 Task: Enable the notifications in the lightning experience and salesforce mobile app
Action: Mouse moved to (234, 178)
Screenshot: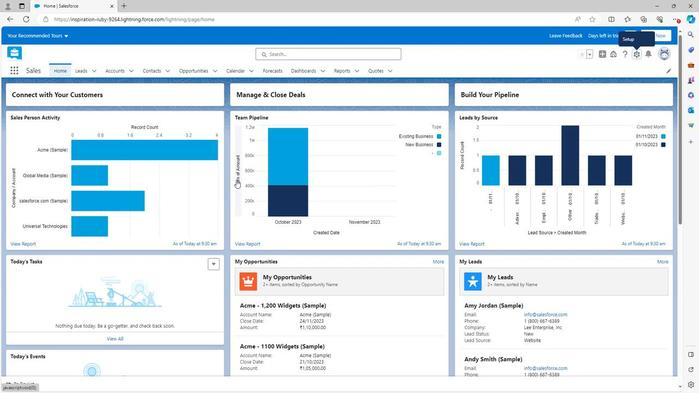 
Action: Mouse scrolled (234, 178) with delta (0, 0)
Screenshot: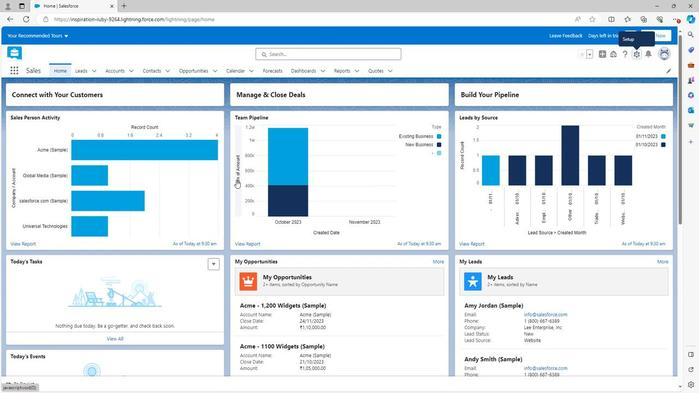 
Action: Mouse scrolled (234, 178) with delta (0, 0)
Screenshot: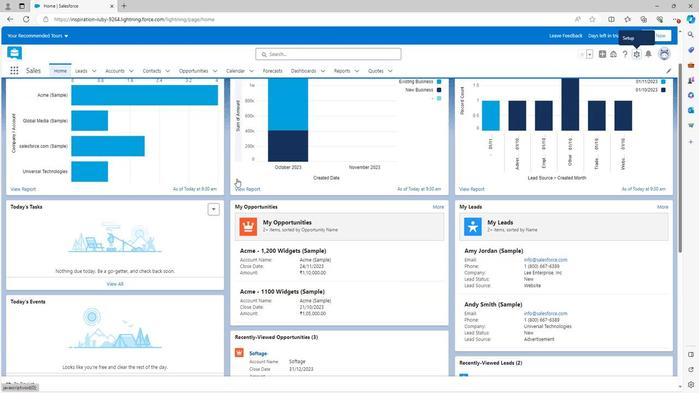 
Action: Mouse scrolled (234, 178) with delta (0, 0)
Screenshot: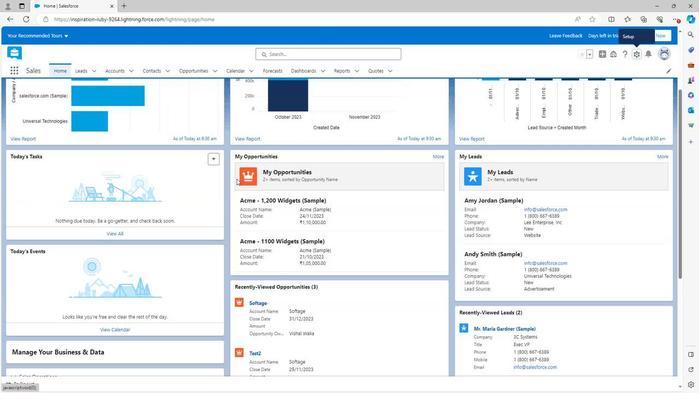 
Action: Mouse moved to (234, 178)
Screenshot: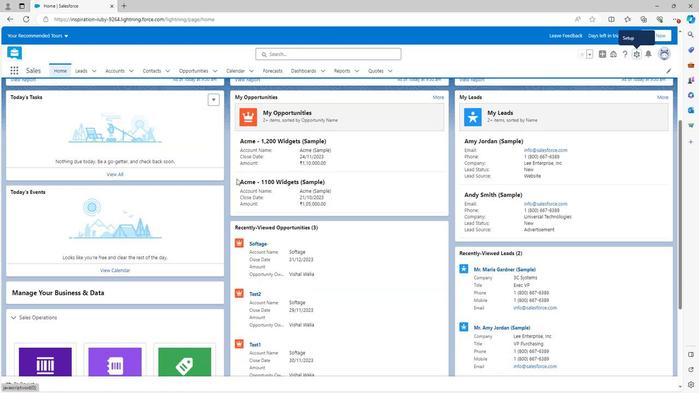 
Action: Mouse scrolled (234, 178) with delta (0, 0)
Screenshot: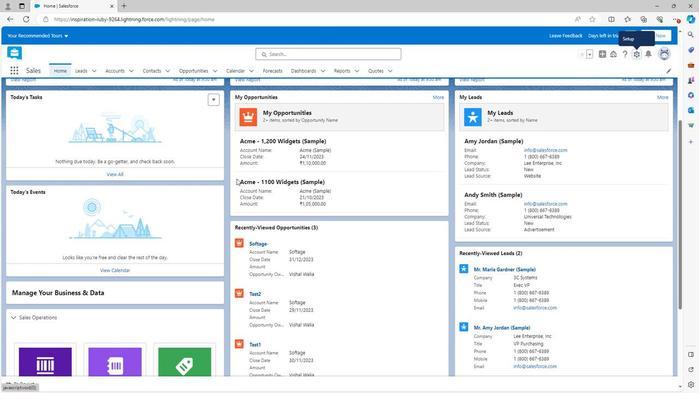
Action: Mouse scrolled (234, 178) with delta (0, 0)
Screenshot: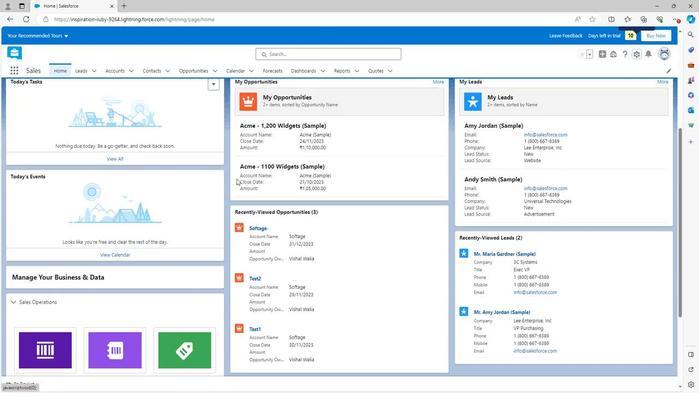 
Action: Mouse scrolled (234, 178) with delta (0, 0)
Screenshot: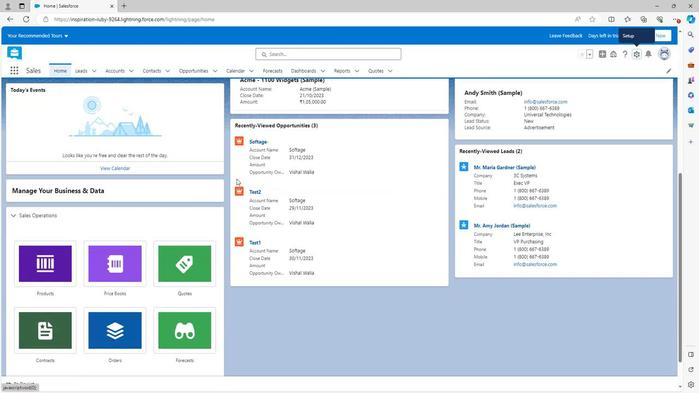
Action: Mouse scrolled (234, 178) with delta (0, 0)
Screenshot: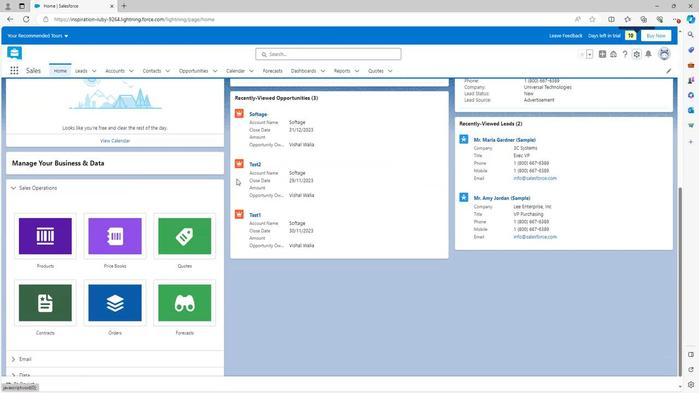 
Action: Mouse scrolled (234, 178) with delta (0, 0)
Screenshot: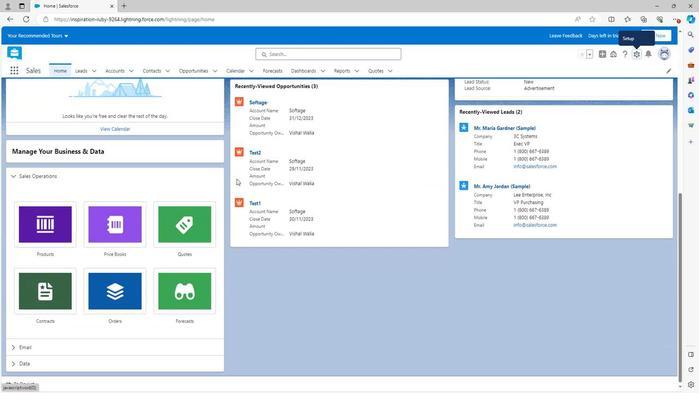 
Action: Mouse scrolled (234, 178) with delta (0, 0)
Screenshot: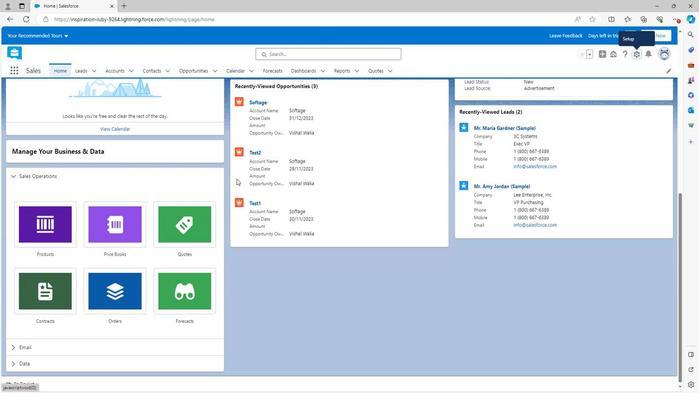 
Action: Mouse scrolled (234, 179) with delta (0, 0)
Screenshot: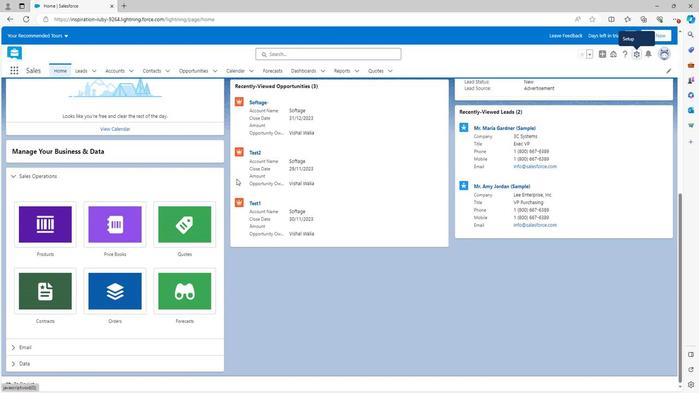 
Action: Mouse scrolled (234, 179) with delta (0, 0)
Screenshot: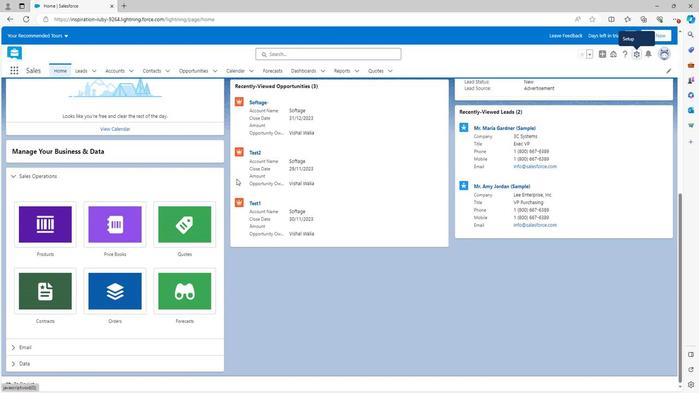 
Action: Mouse scrolled (234, 179) with delta (0, 0)
Screenshot: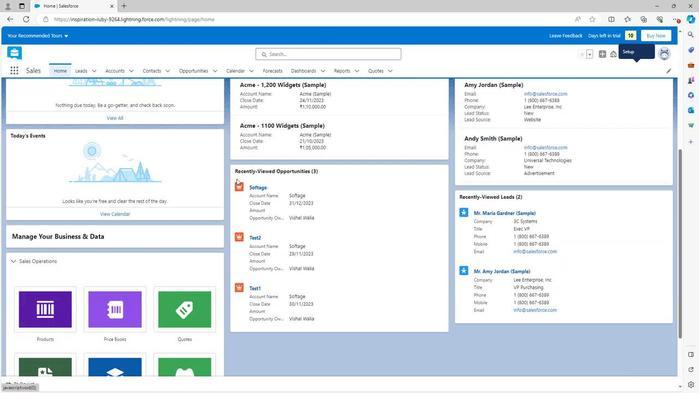 
Action: Mouse scrolled (234, 179) with delta (0, 0)
Screenshot: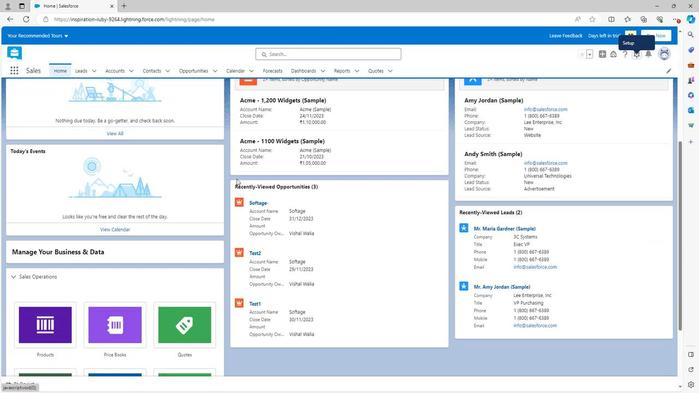 
Action: Mouse scrolled (234, 179) with delta (0, 0)
Screenshot: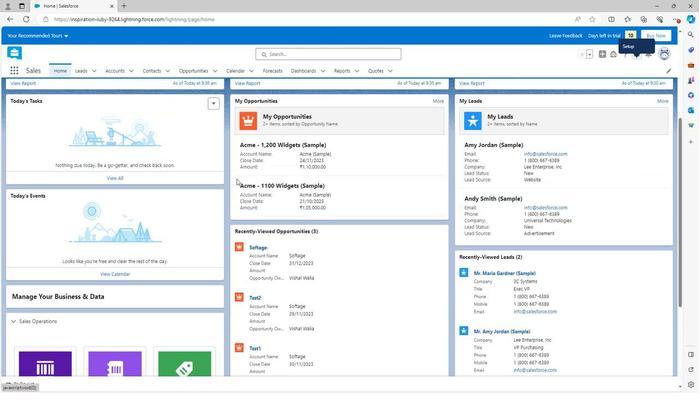 
Action: Mouse scrolled (234, 179) with delta (0, 0)
Screenshot: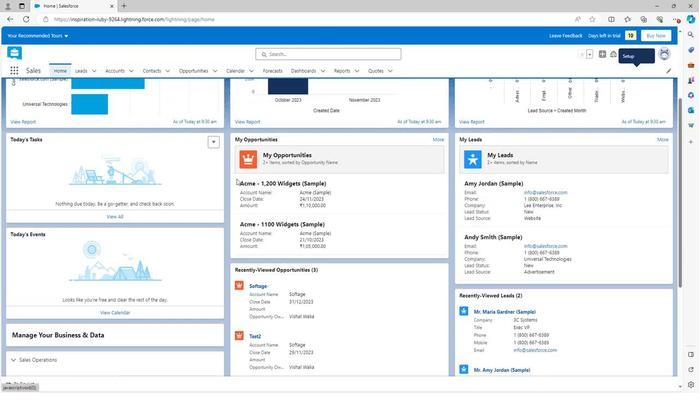 
Action: Mouse scrolled (234, 179) with delta (0, 0)
Screenshot: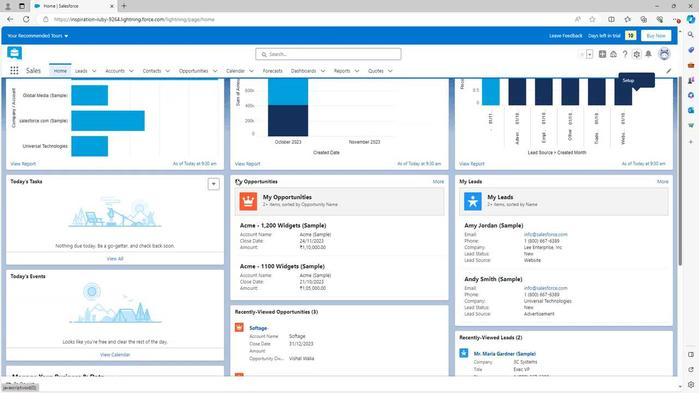 
Action: Mouse moved to (635, 53)
Screenshot: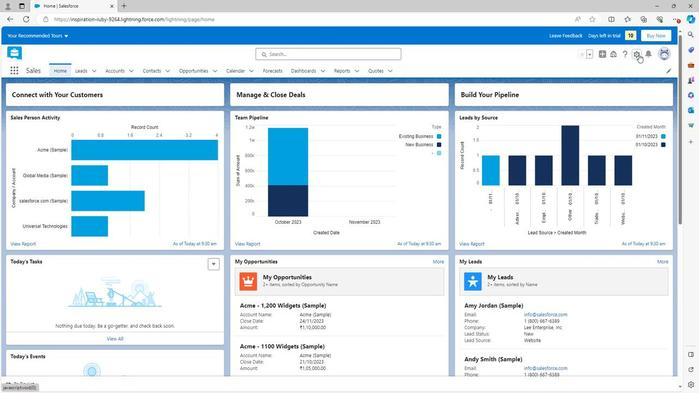 
Action: Mouse pressed left at (635, 53)
Screenshot: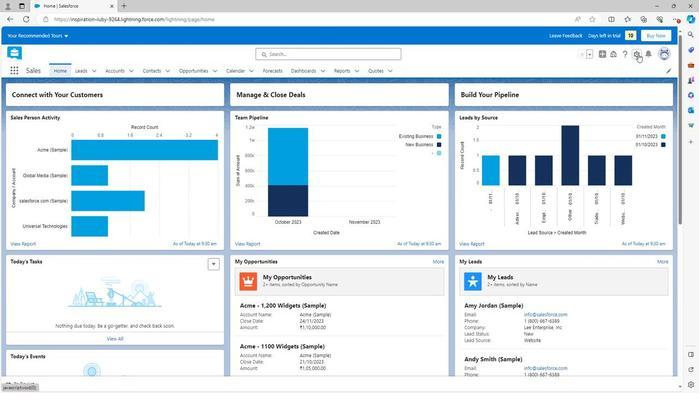 
Action: Mouse moved to (620, 73)
Screenshot: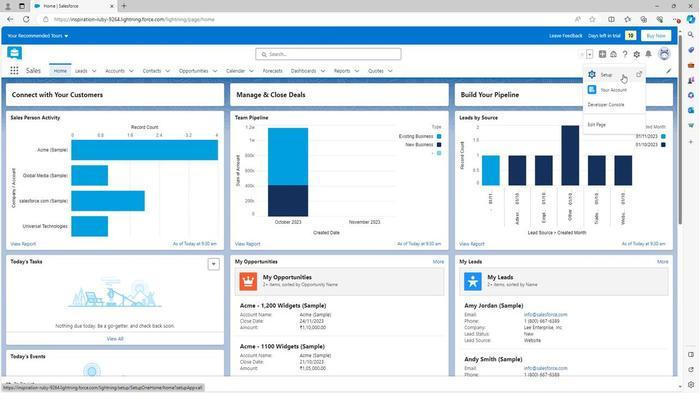 
Action: Mouse pressed left at (620, 73)
Screenshot: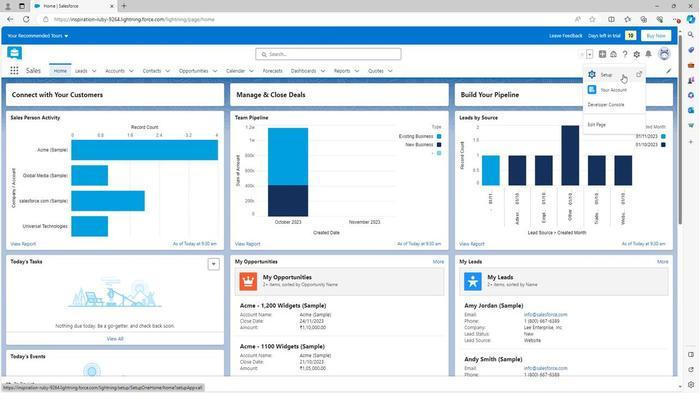 
Action: Mouse moved to (5, 273)
Screenshot: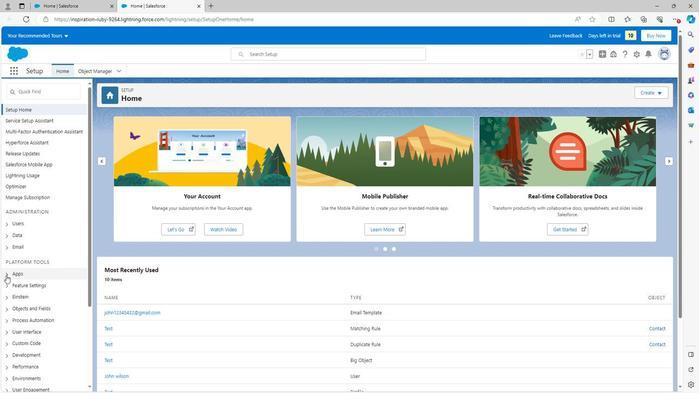 
Action: Mouse pressed left at (5, 273)
Screenshot: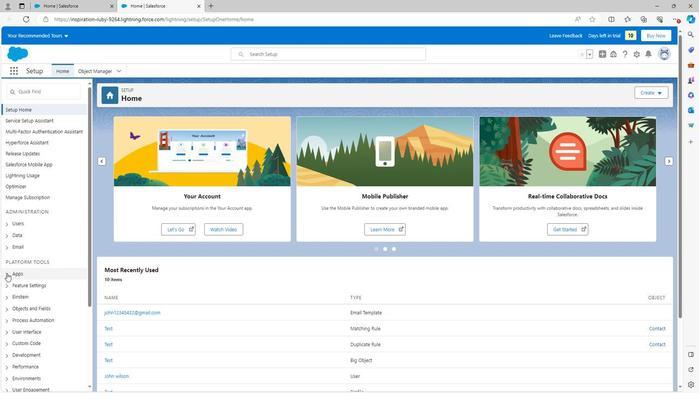 
Action: Mouse scrolled (5, 273) with delta (0, 0)
Screenshot: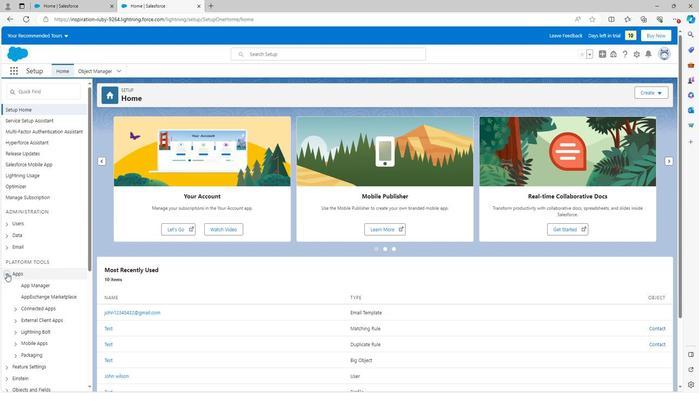 
Action: Mouse moved to (5, 273)
Screenshot: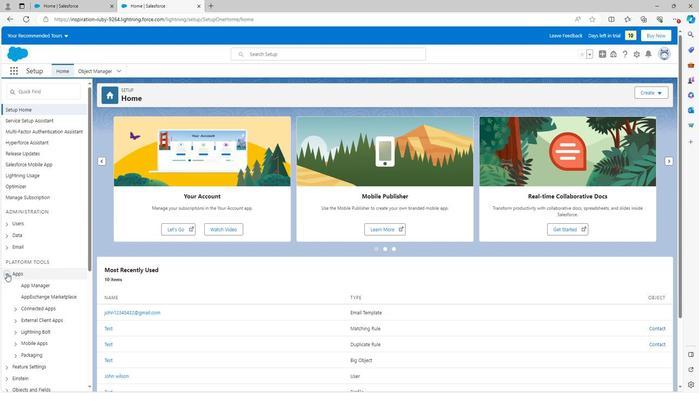 
Action: Mouse scrolled (5, 272) with delta (0, 0)
Screenshot: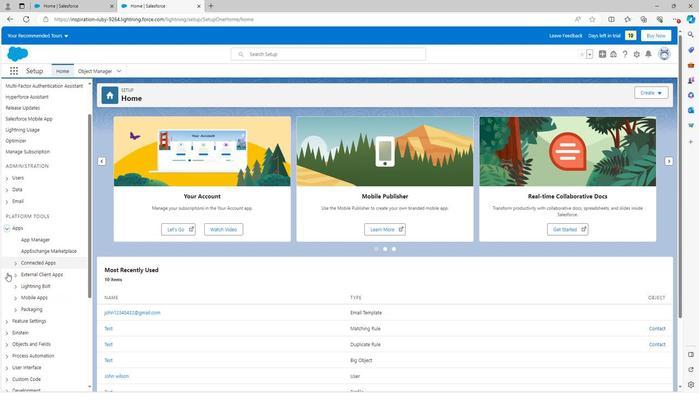 
Action: Mouse scrolled (5, 272) with delta (0, 0)
Screenshot: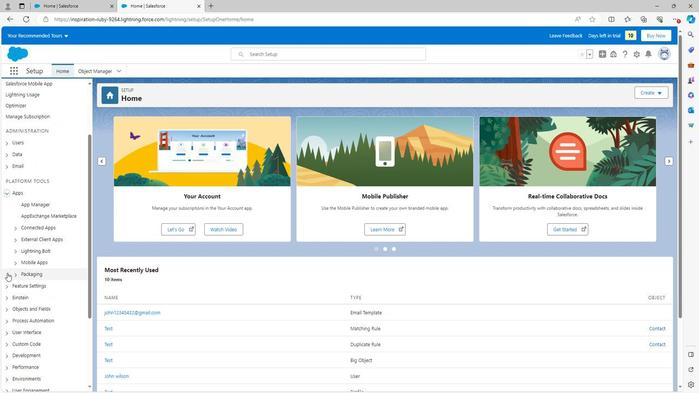 
Action: Mouse moved to (13, 202)
Screenshot: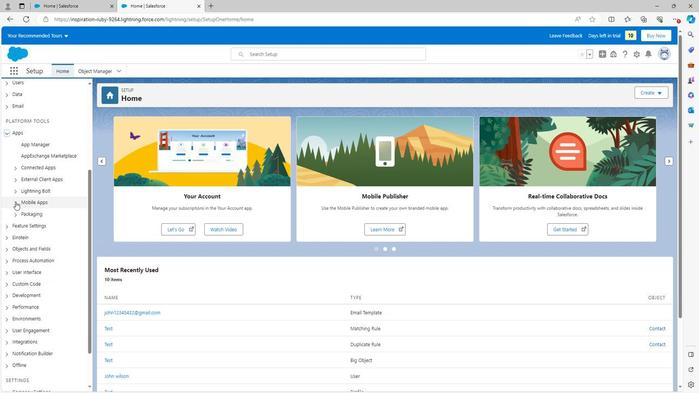 
Action: Mouse pressed left at (13, 202)
Screenshot: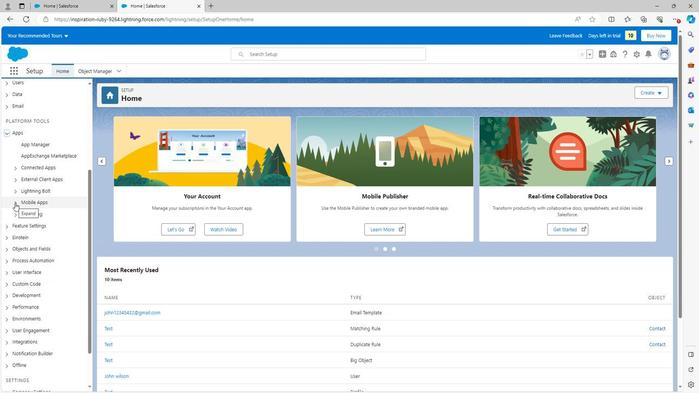 
Action: Mouse moved to (18, 213)
Screenshot: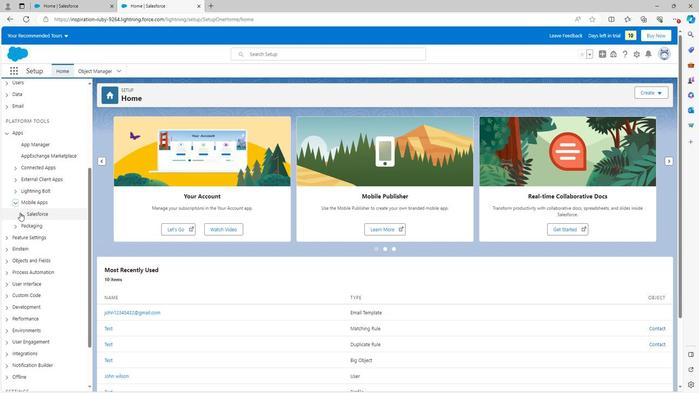 
Action: Mouse pressed left at (18, 213)
Screenshot: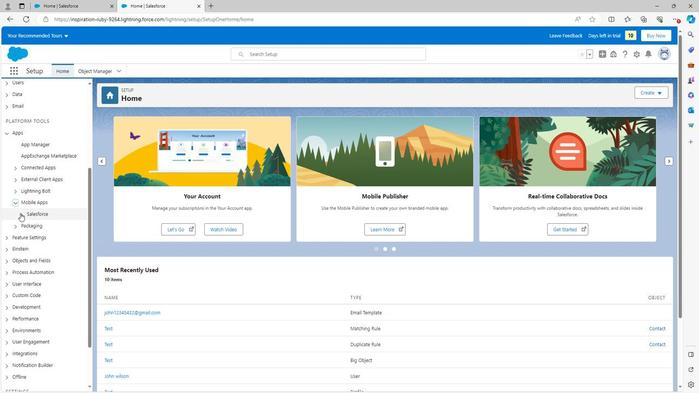 
Action: Mouse moved to (44, 249)
Screenshot: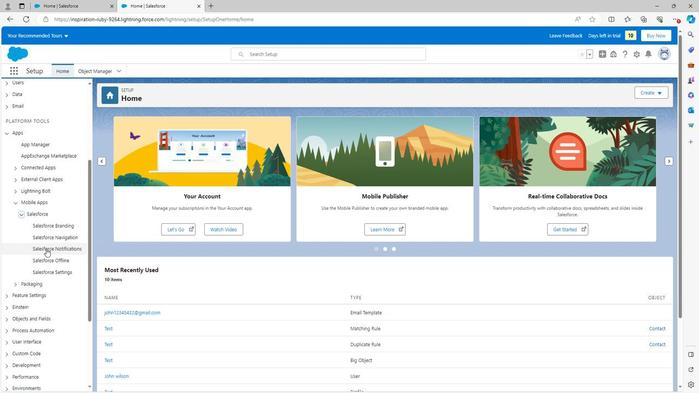 
Action: Mouse pressed left at (44, 249)
Screenshot: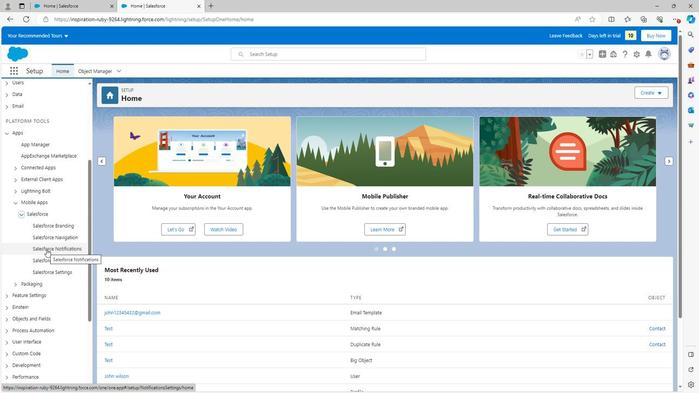 
Action: Mouse moved to (112, 168)
Screenshot: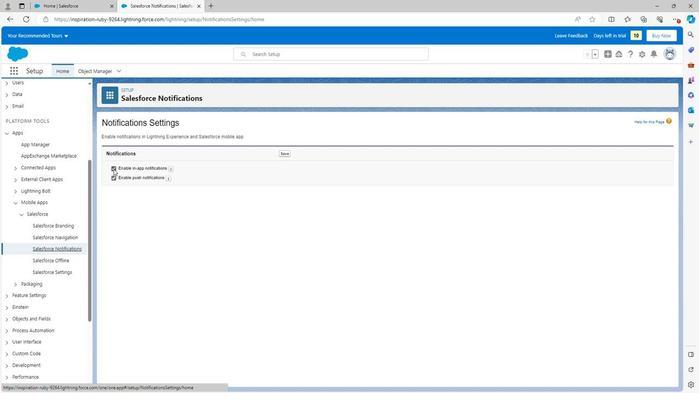
Action: Mouse pressed left at (112, 168)
Screenshot: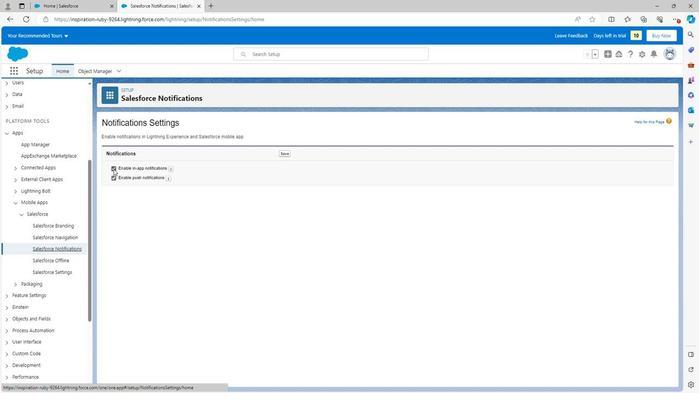 
Action: Mouse pressed left at (112, 168)
Screenshot: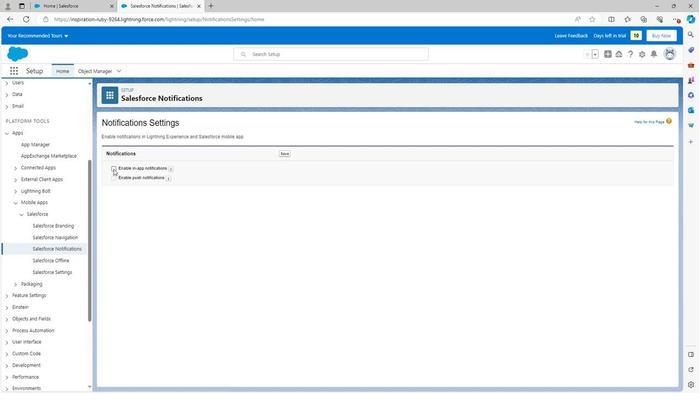 
Action: Mouse moved to (110, 175)
Screenshot: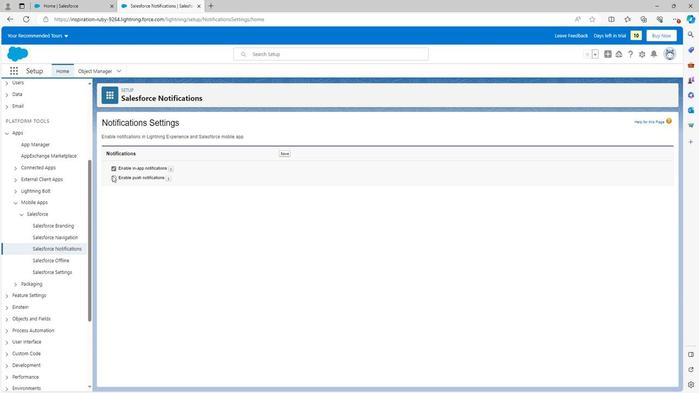 
Action: Mouse pressed left at (110, 175)
Screenshot: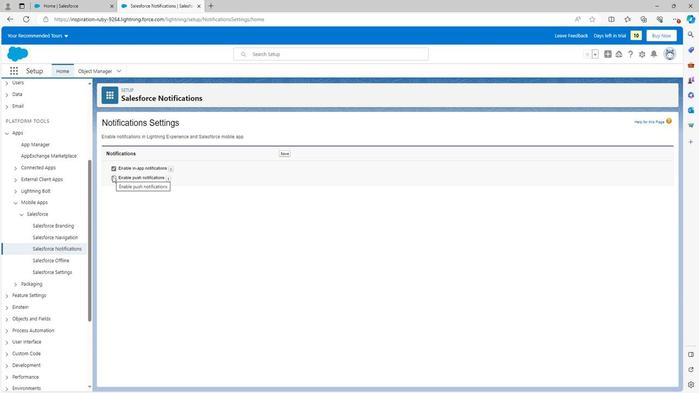 
Action: Mouse moved to (280, 152)
Screenshot: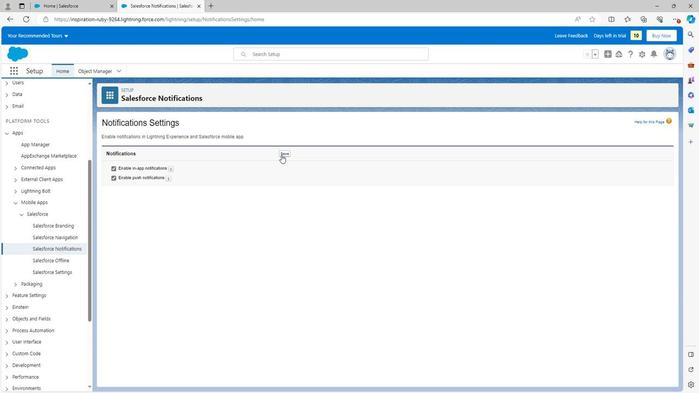
Action: Mouse pressed left at (280, 152)
Screenshot: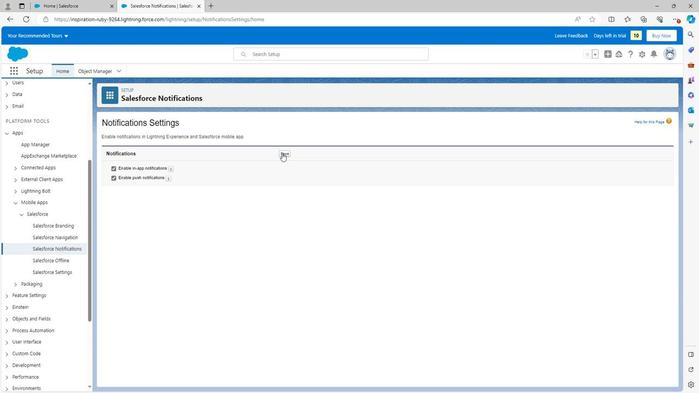 
Action: Mouse moved to (283, 152)
Screenshot: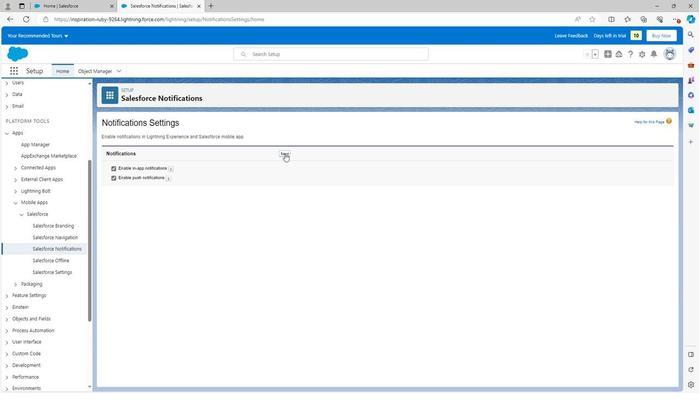 
Action: Mouse pressed left at (283, 152)
Screenshot: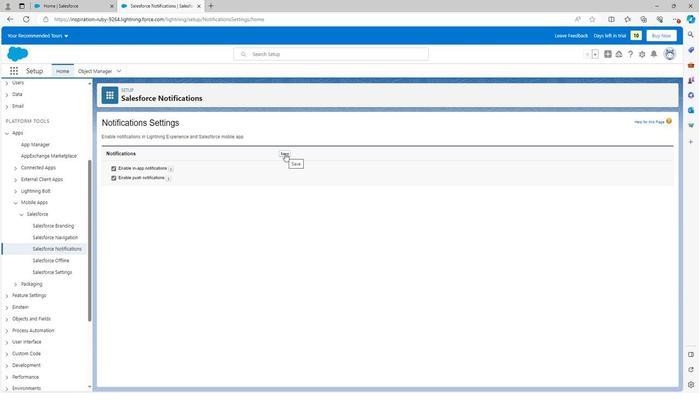 
Action: Mouse moved to (50, 246)
Screenshot: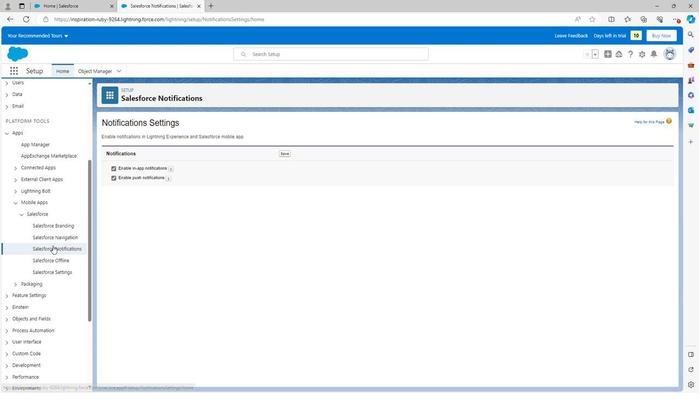
Action: Mouse pressed left at (50, 246)
Screenshot: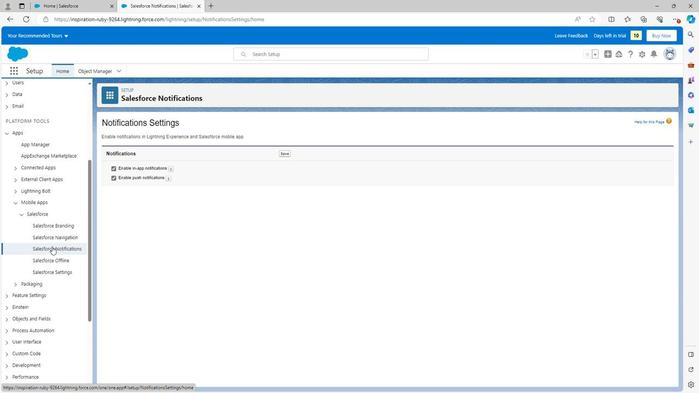 
Action: Mouse moved to (193, 230)
Screenshot: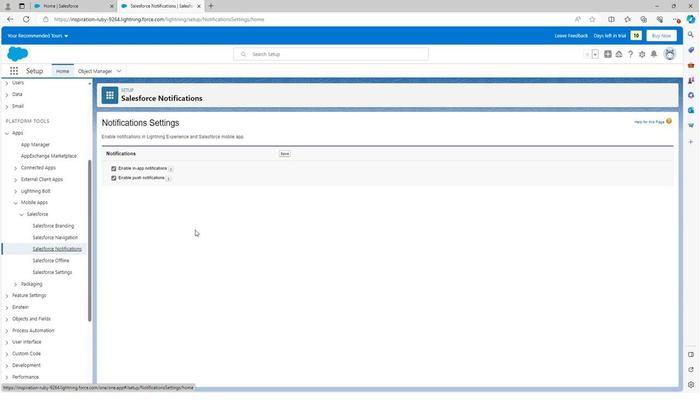 
